 Task: Filter tasks by high priority using the search function.
Action: Mouse moved to (11, 120)
Screenshot: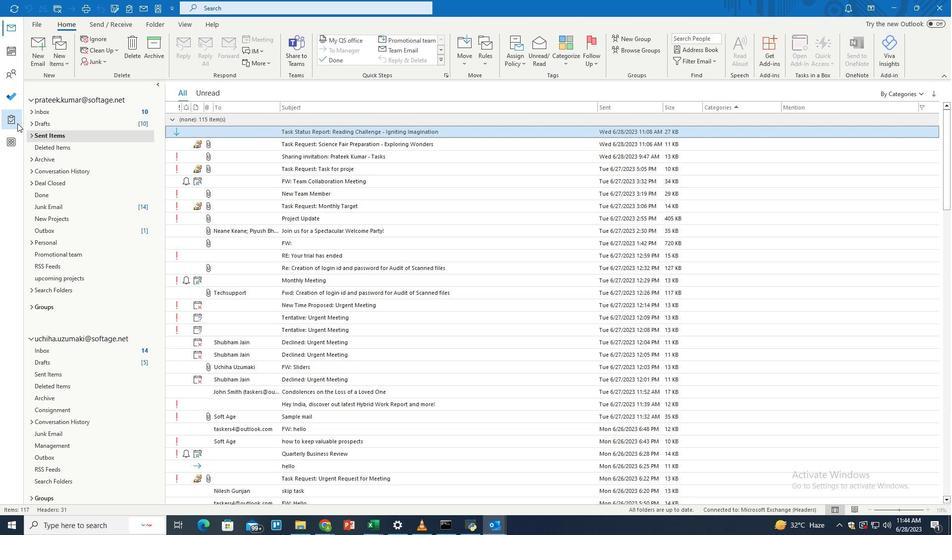 
Action: Mouse pressed left at (11, 120)
Screenshot: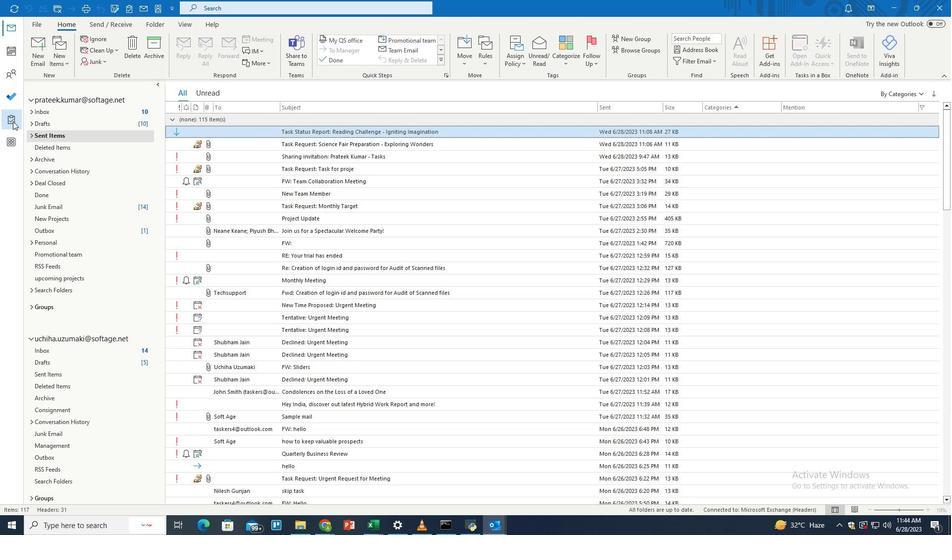 
Action: Mouse moved to (353, 10)
Screenshot: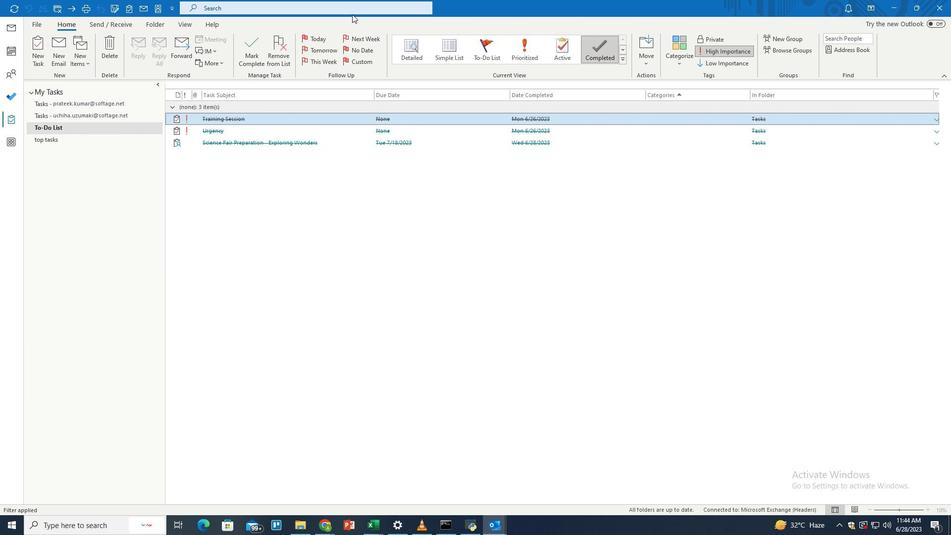 
Action: Mouse pressed left at (353, 10)
Screenshot: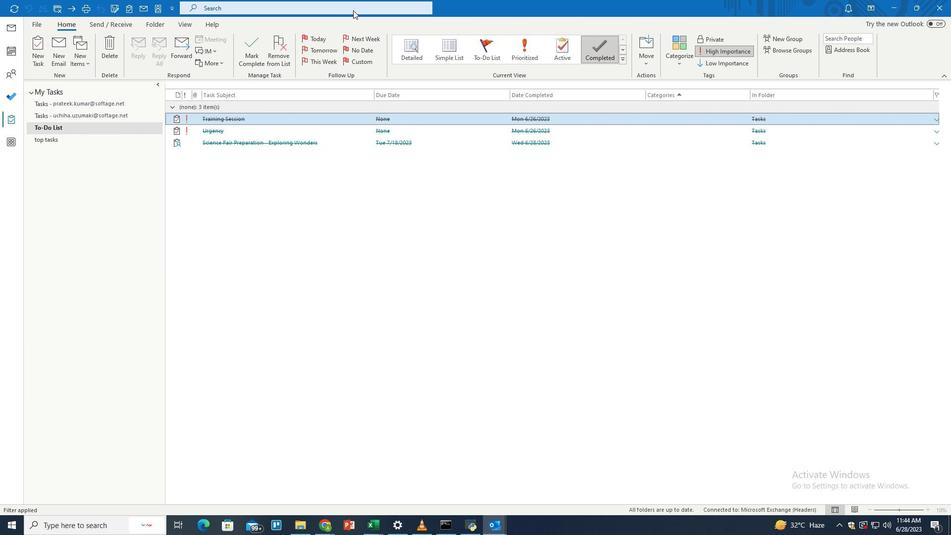 
Action: Mouse moved to (466, 4)
Screenshot: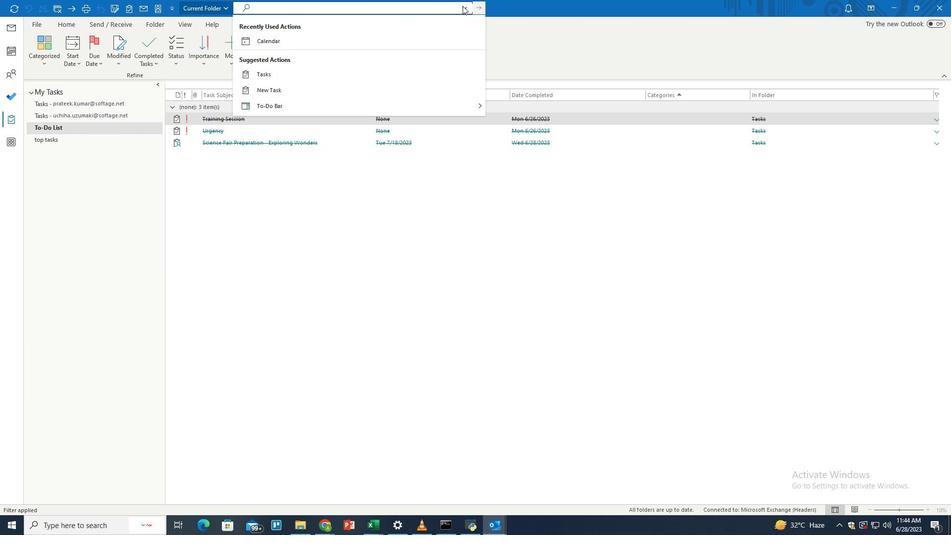
Action: Mouse pressed left at (466, 4)
Screenshot: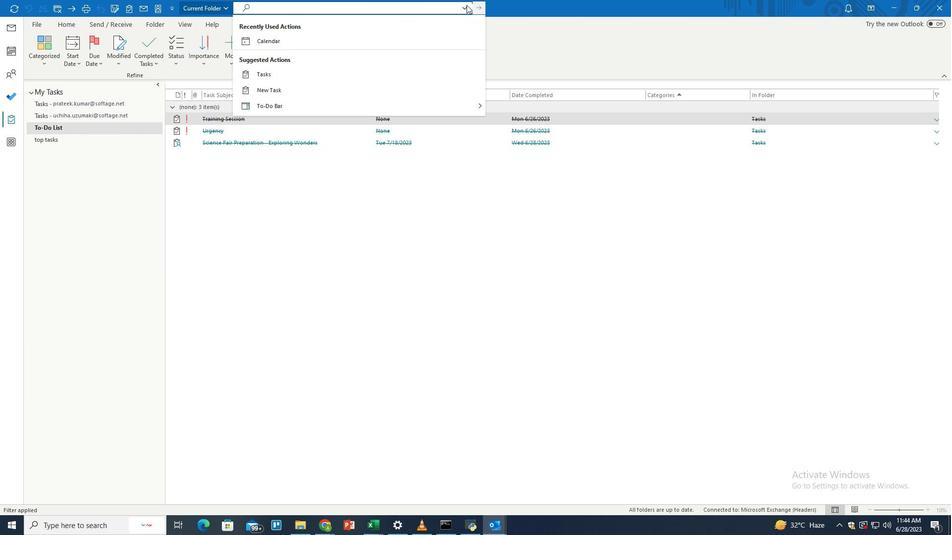 
Action: Mouse moved to (443, 21)
Screenshot: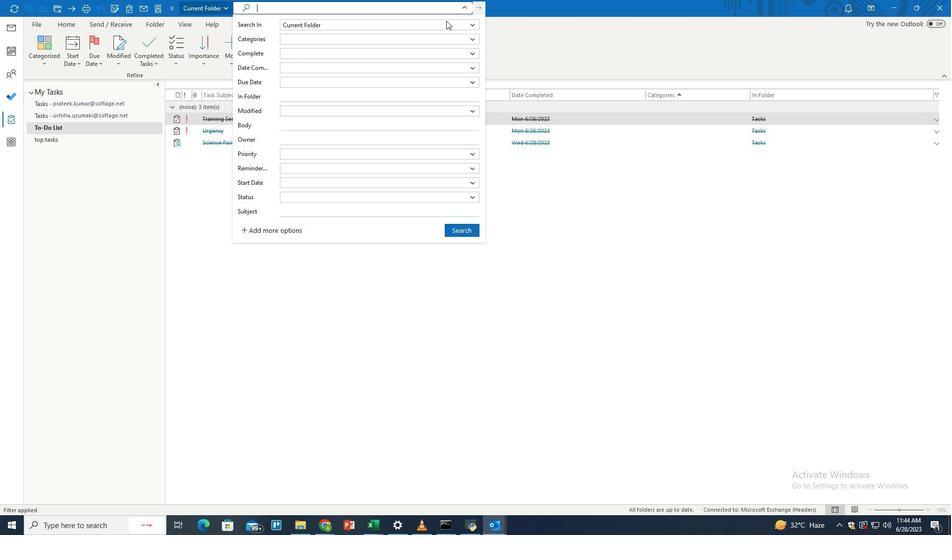 
Action: Mouse pressed left at (443, 21)
Screenshot: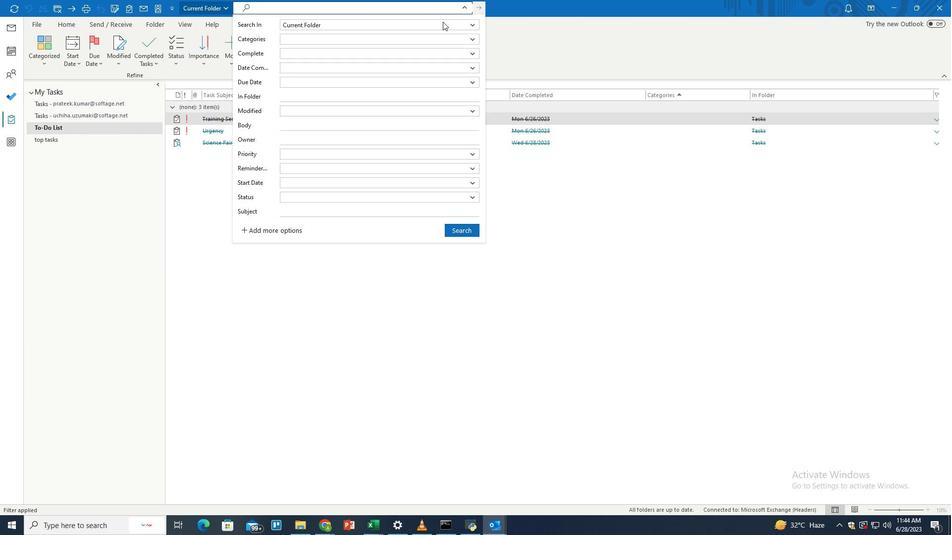 
Action: Mouse moved to (337, 40)
Screenshot: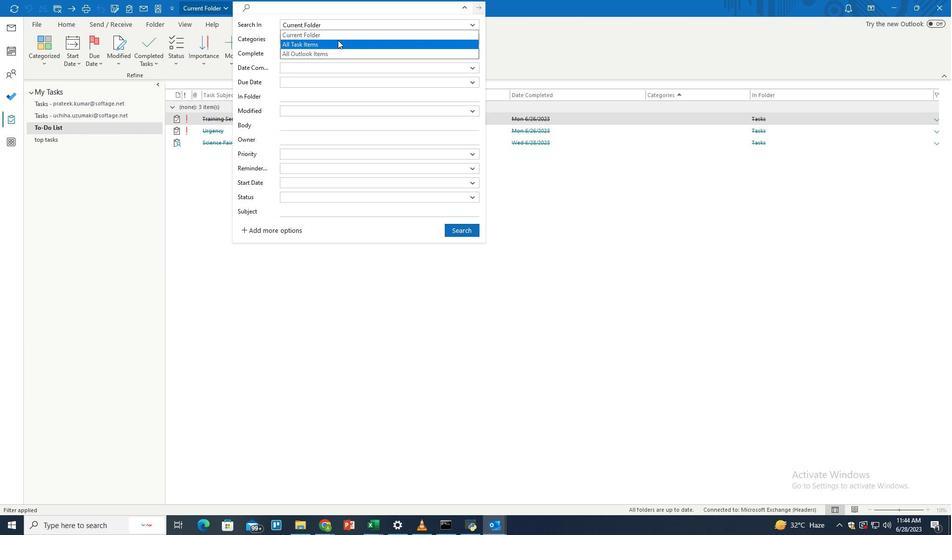 
Action: Mouse pressed left at (337, 40)
Screenshot: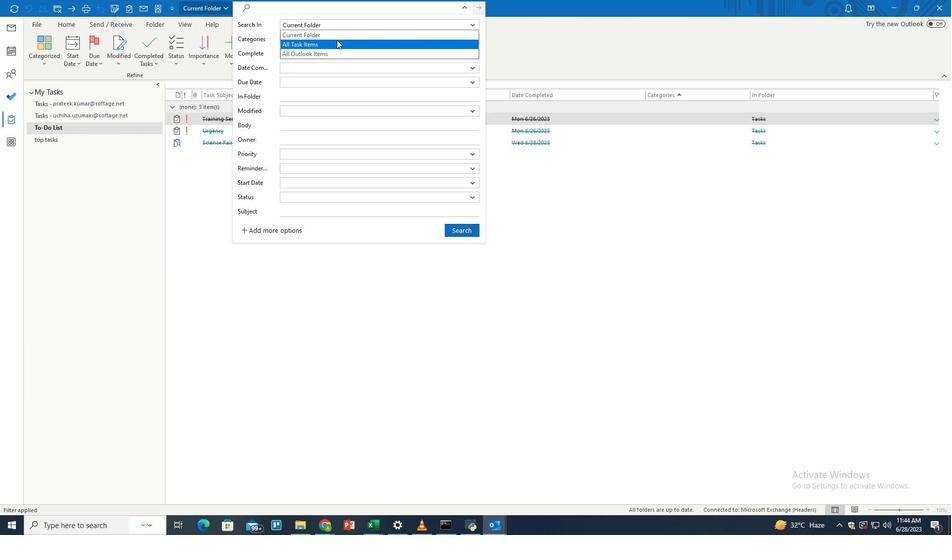 
Action: Mouse moved to (461, 7)
Screenshot: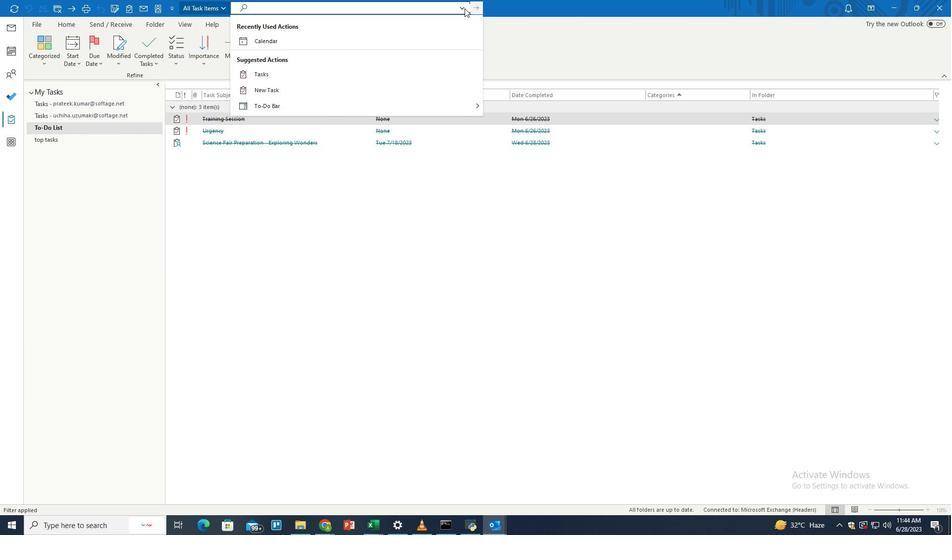 
Action: Mouse pressed left at (461, 7)
Screenshot: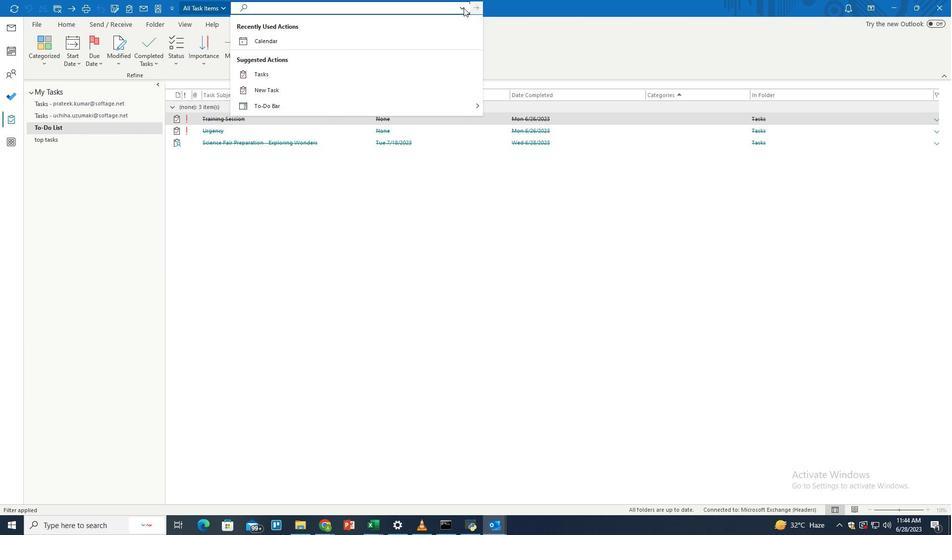 
Action: Mouse moved to (296, 151)
Screenshot: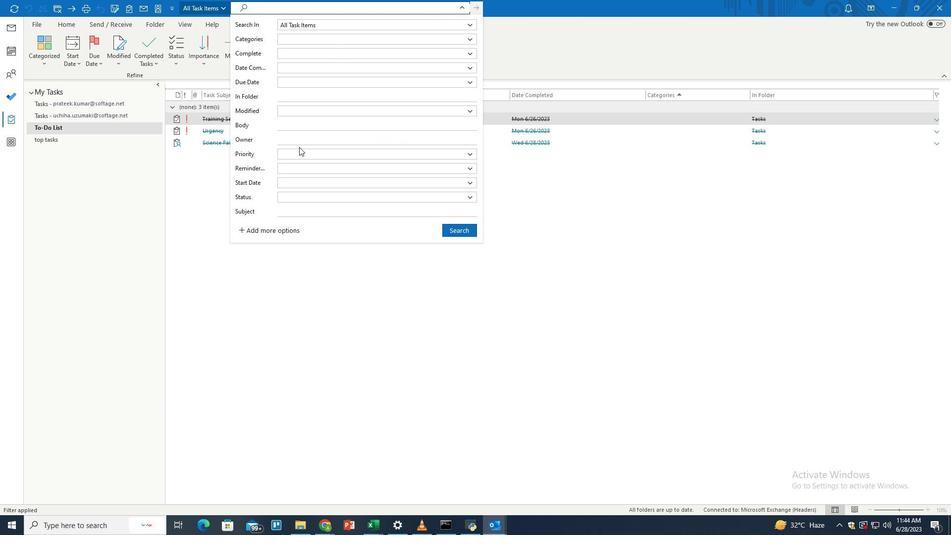 
Action: Mouse pressed left at (296, 151)
Screenshot: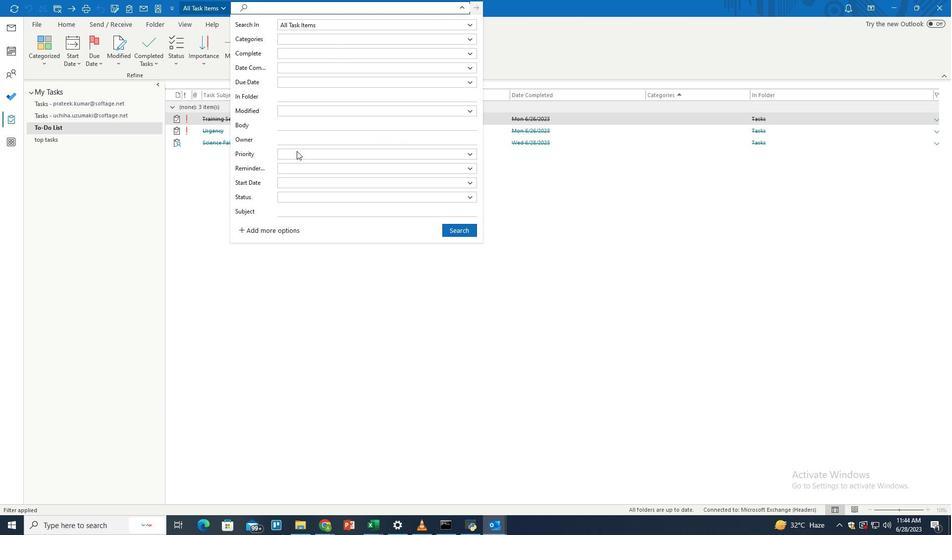 
Action: Mouse moved to (297, 189)
Screenshot: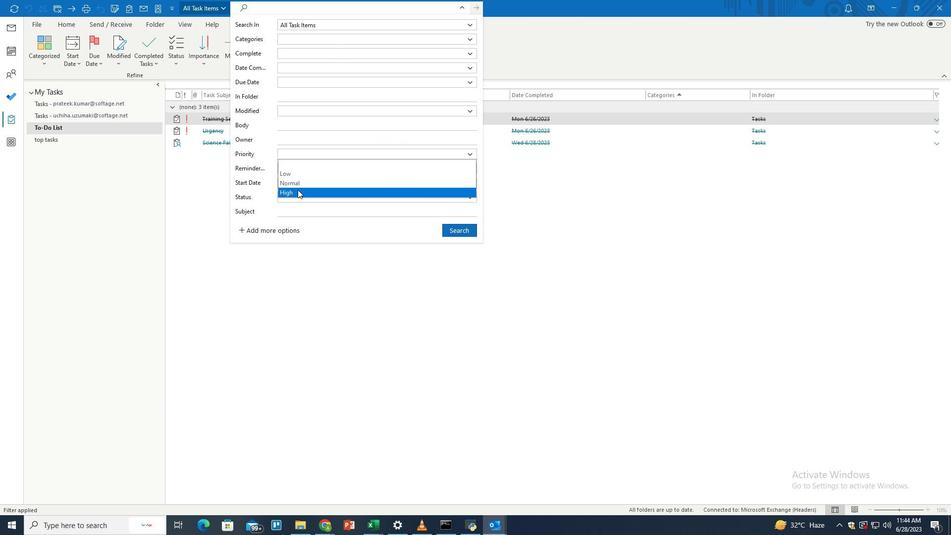 
Action: Mouse pressed left at (297, 189)
Screenshot: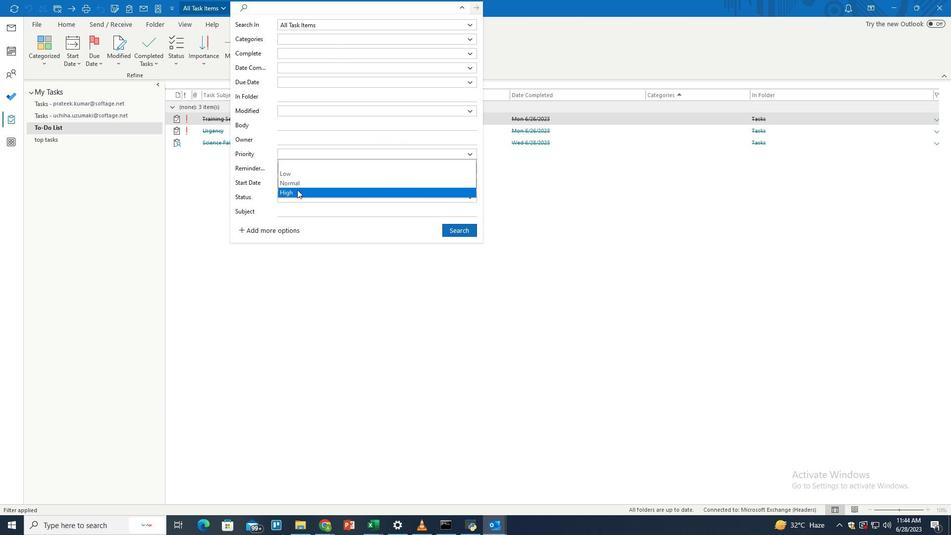 
Action: Mouse moved to (457, 233)
Screenshot: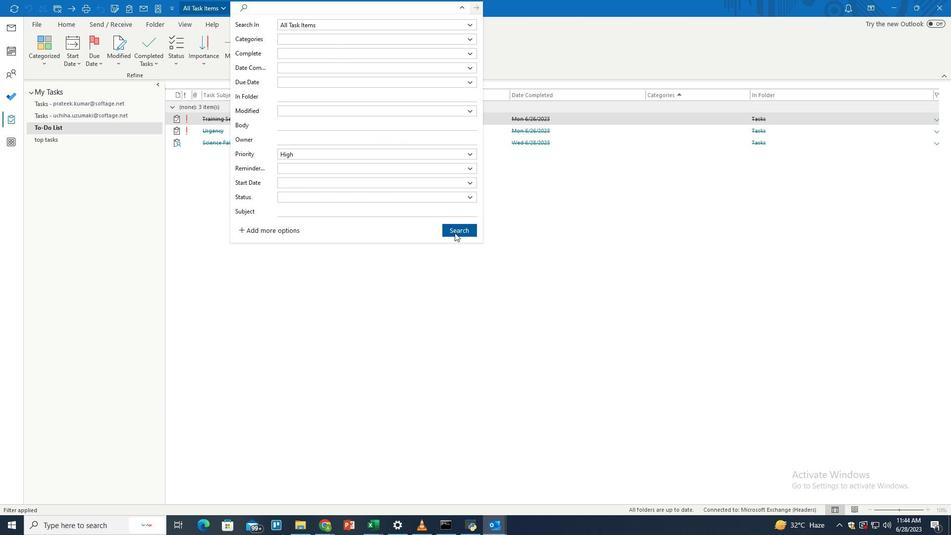 
Action: Mouse pressed left at (457, 233)
Screenshot: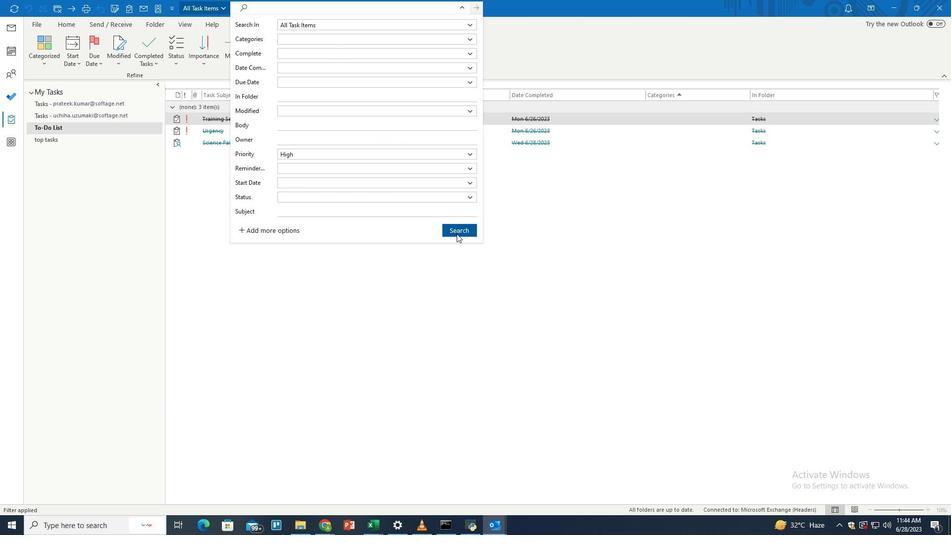 
Action: Mouse moved to (444, 232)
Screenshot: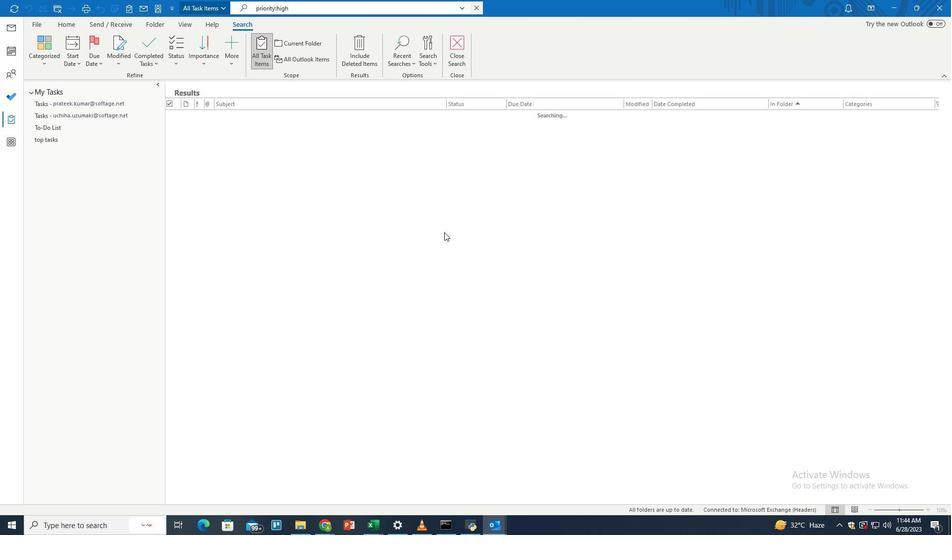 
